Task: Assign in the project AgileJet the issue 'Develop a new tool for automated testing of mobile application usability and user experience' to the sprint 'Code Quality Sprint'. Assign in the project AgileJet the issue 'Upgrade the database indexing strategy of a web application to improve data retrieval and query performance' to the sprint 'Code Quality Sprint'. Assign in the project AgileJet the issue 'Create a new online platform for online sales and negotiation courses with advanced sales techniques and negotiation skills features' to the sprint 'Code Quality Sprint'. Assign in the project AgileJet the issue 'Implement a new cloud-based supply chain management system for a company with advanced supply chain visibility and planning features' to the sprint 'Code Quality Sprint'
Action: Mouse moved to (158, 53)
Screenshot: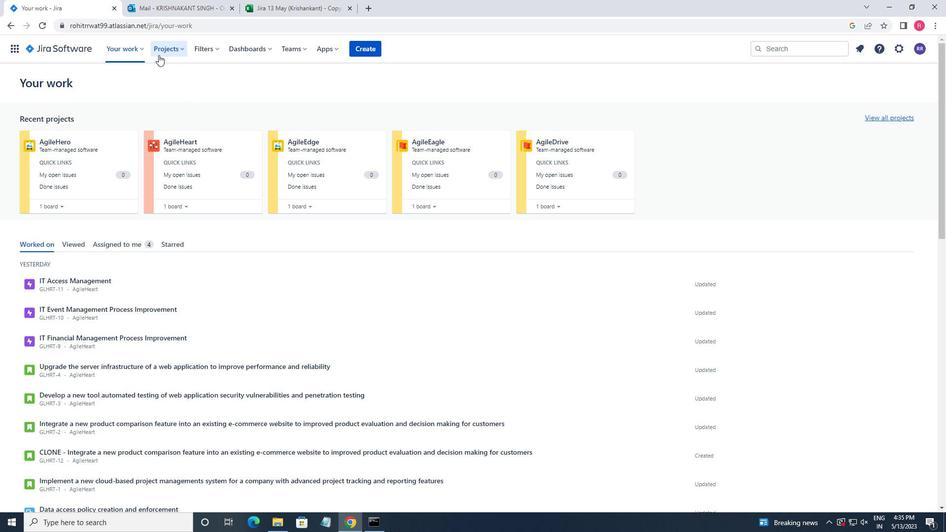 
Action: Mouse pressed left at (158, 53)
Screenshot: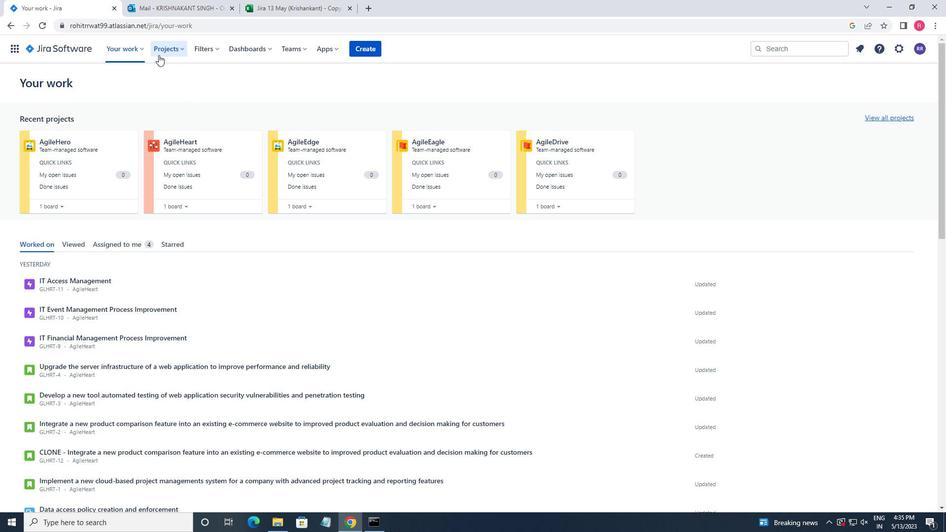 
Action: Mouse moved to (175, 98)
Screenshot: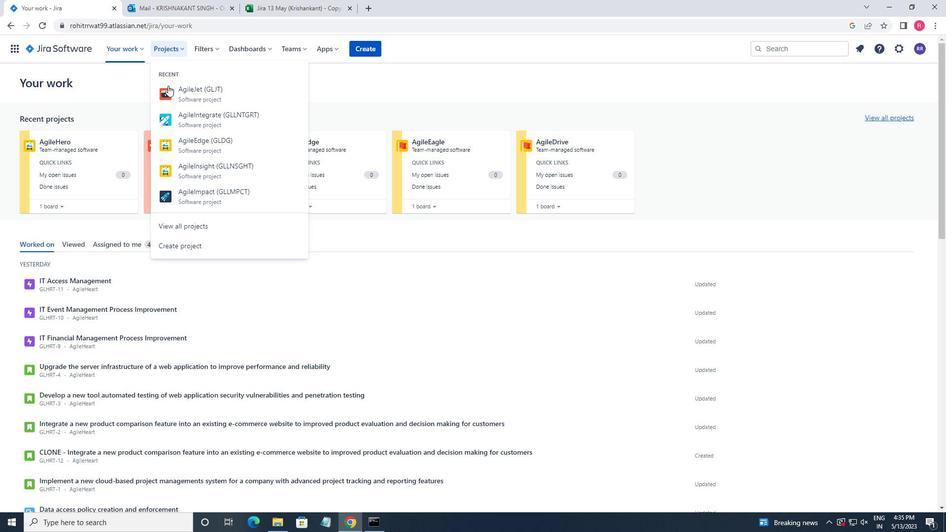 
Action: Mouse pressed left at (175, 98)
Screenshot: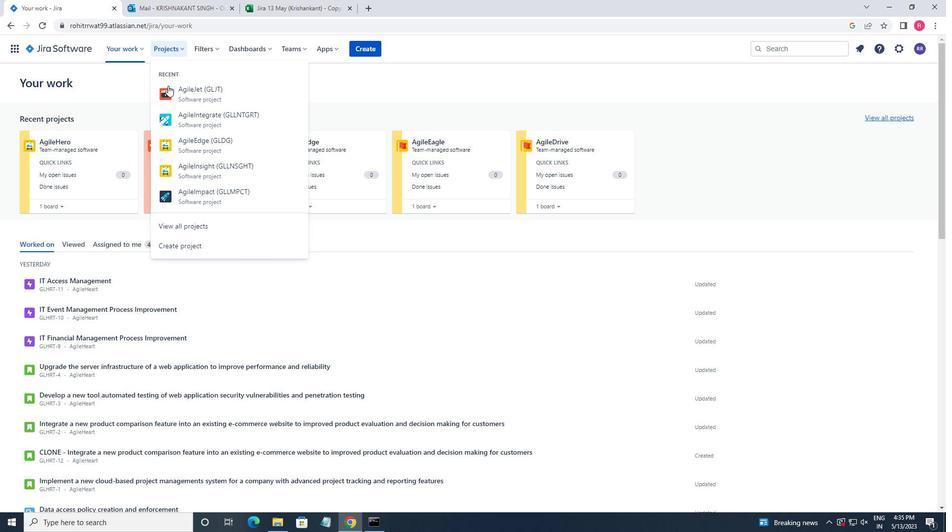
Action: Mouse moved to (48, 155)
Screenshot: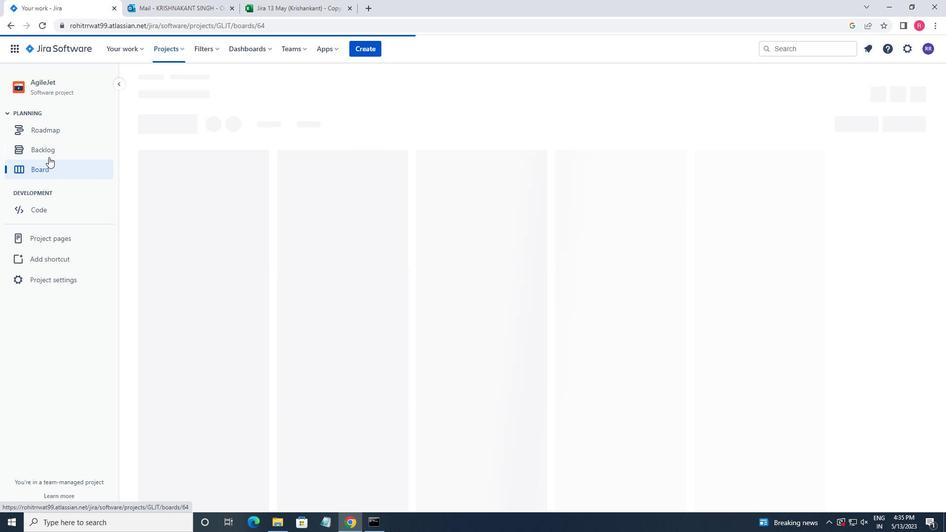 
Action: Mouse pressed left at (48, 155)
Screenshot: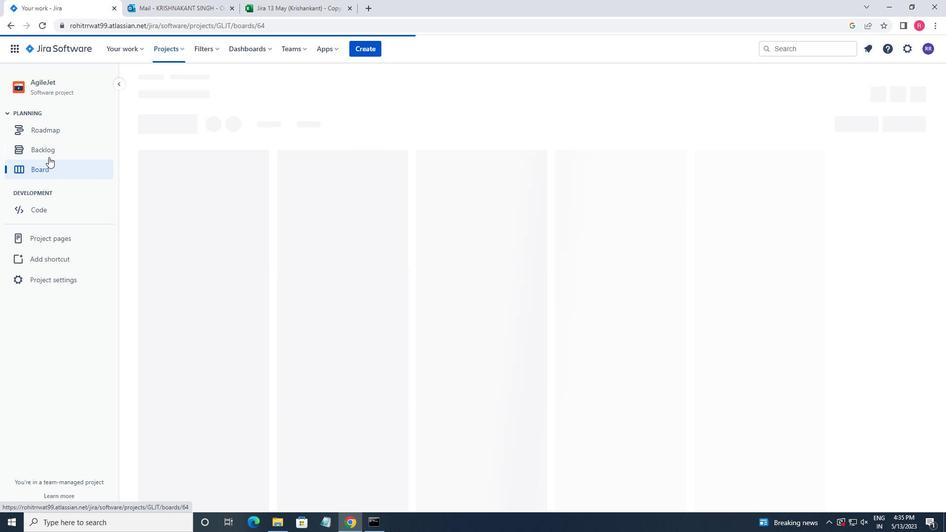 
Action: Mouse moved to (597, 390)
Screenshot: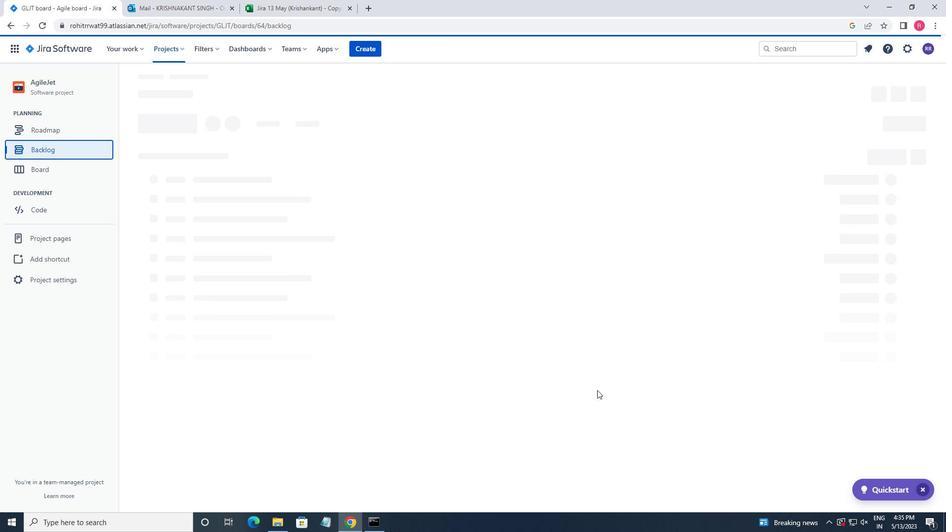 
Action: Mouse scrolled (597, 389) with delta (0, 0)
Screenshot: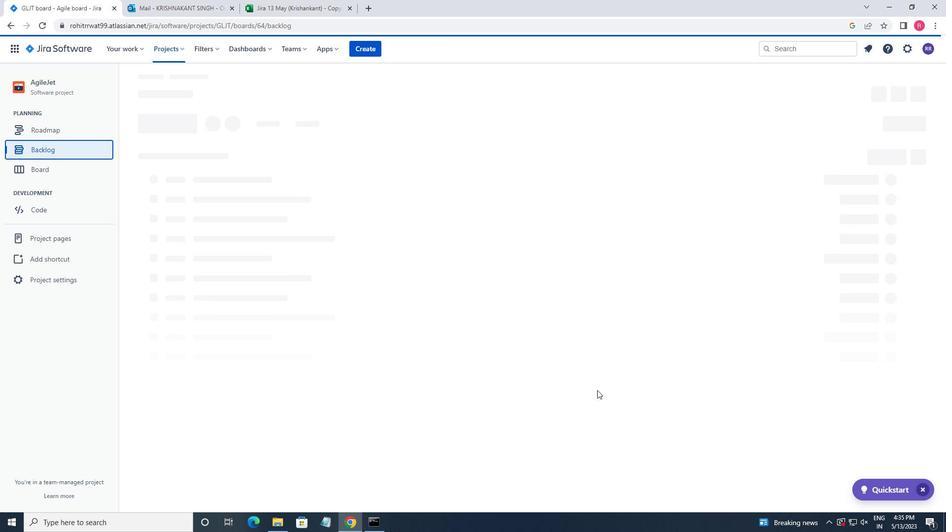 
Action: Mouse moved to (598, 389)
Screenshot: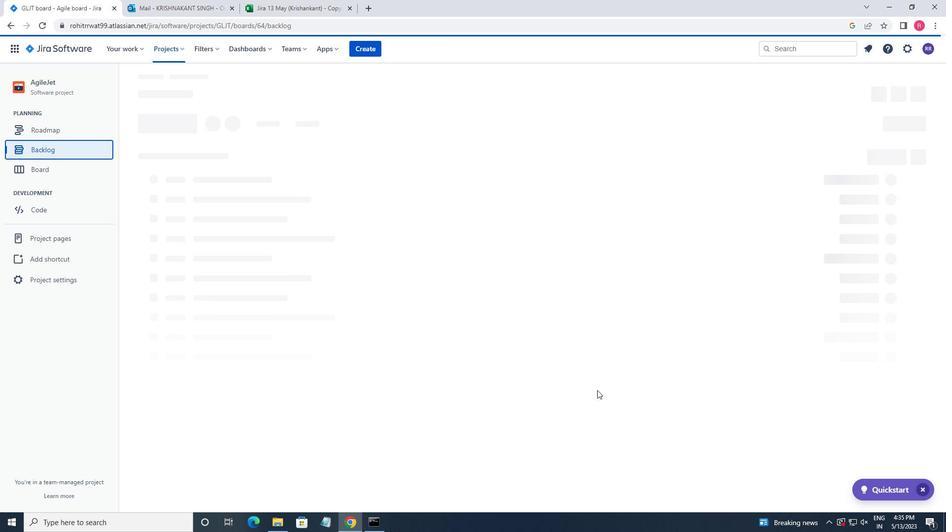 
Action: Mouse scrolled (598, 389) with delta (0, 0)
Screenshot: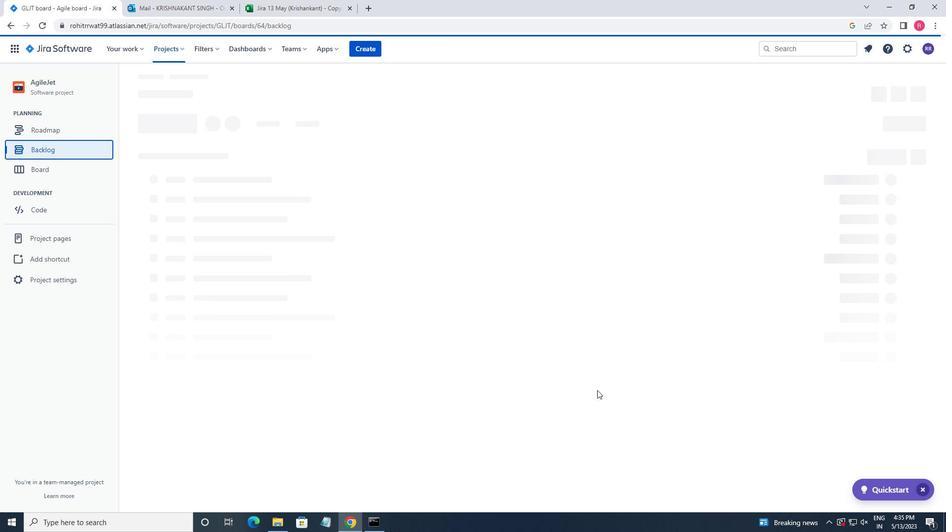 
Action: Mouse moved to (598, 389)
Screenshot: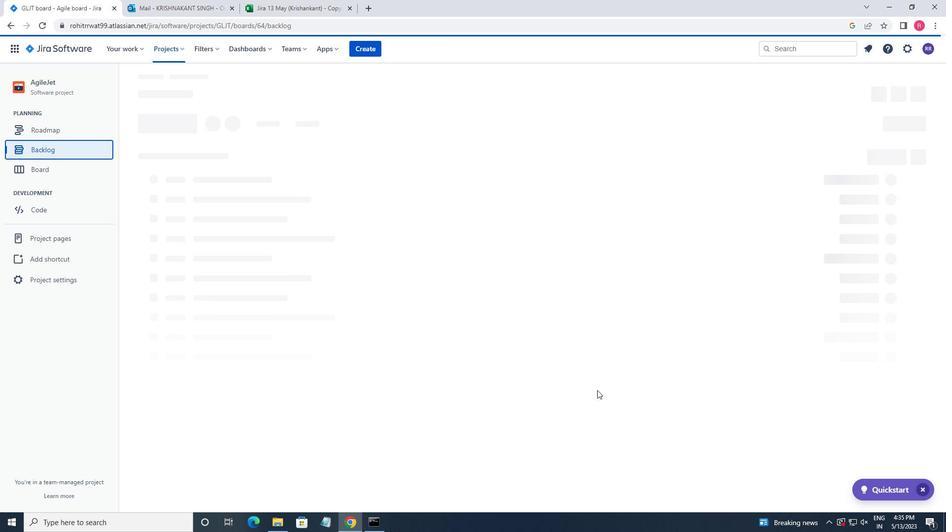 
Action: Mouse scrolled (598, 389) with delta (0, 0)
Screenshot: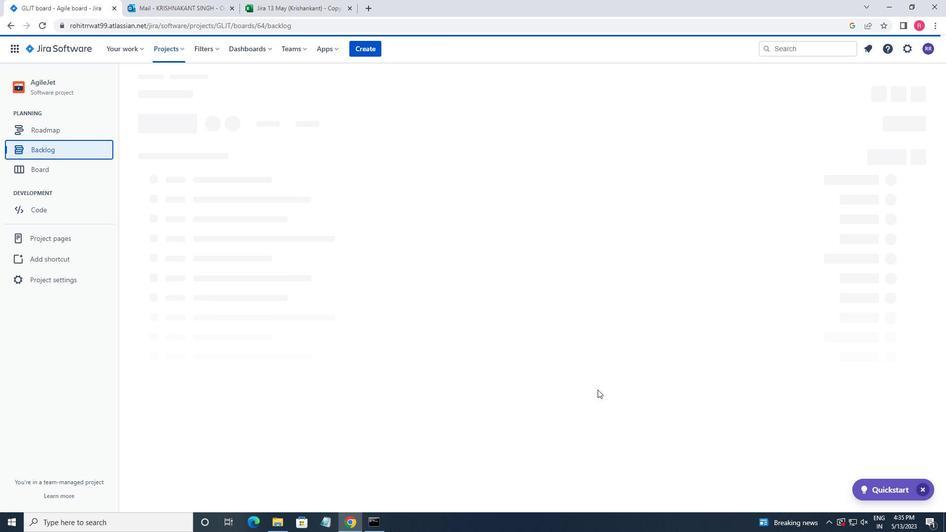 
Action: Mouse scrolled (598, 389) with delta (0, 0)
Screenshot: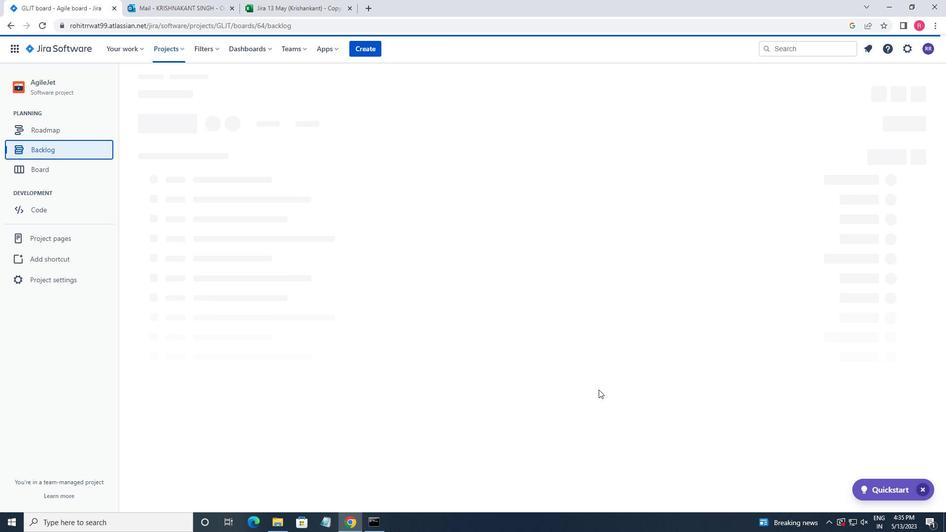 
Action: Mouse scrolled (598, 389) with delta (0, 0)
Screenshot: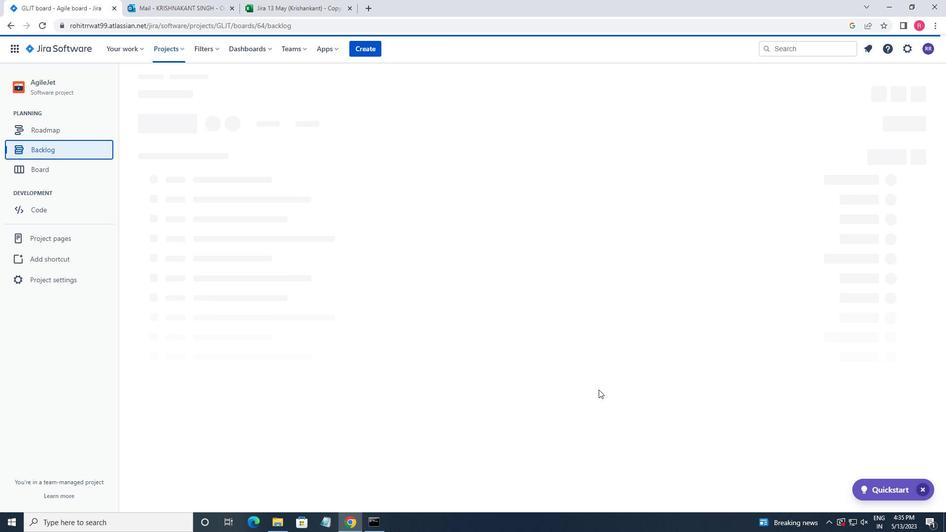 
Action: Mouse moved to (599, 388)
Screenshot: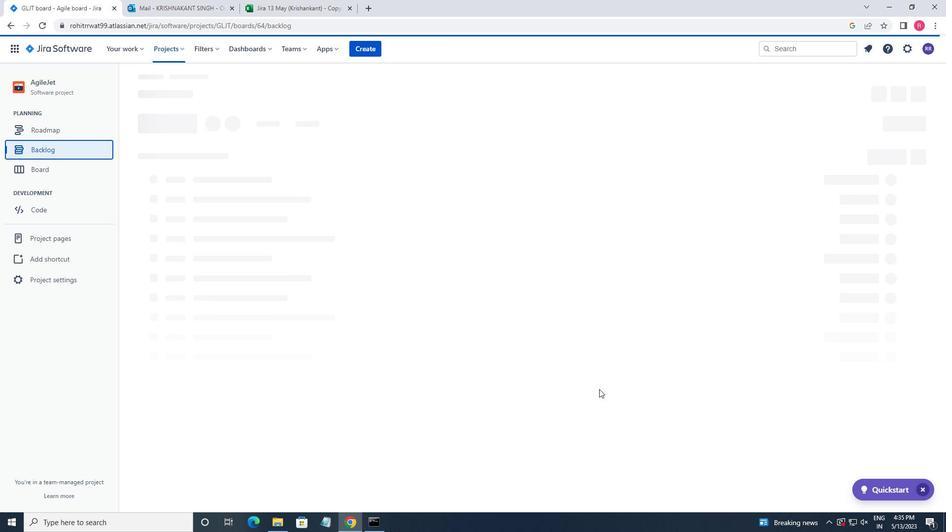 
Action: Mouse scrolled (599, 387) with delta (0, 0)
Screenshot: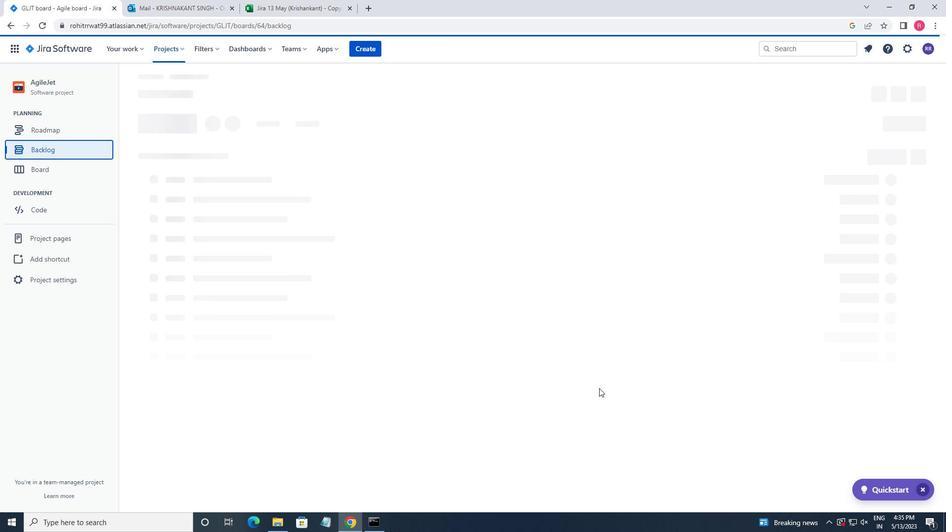 
Action: Mouse scrolled (599, 387) with delta (0, 0)
Screenshot: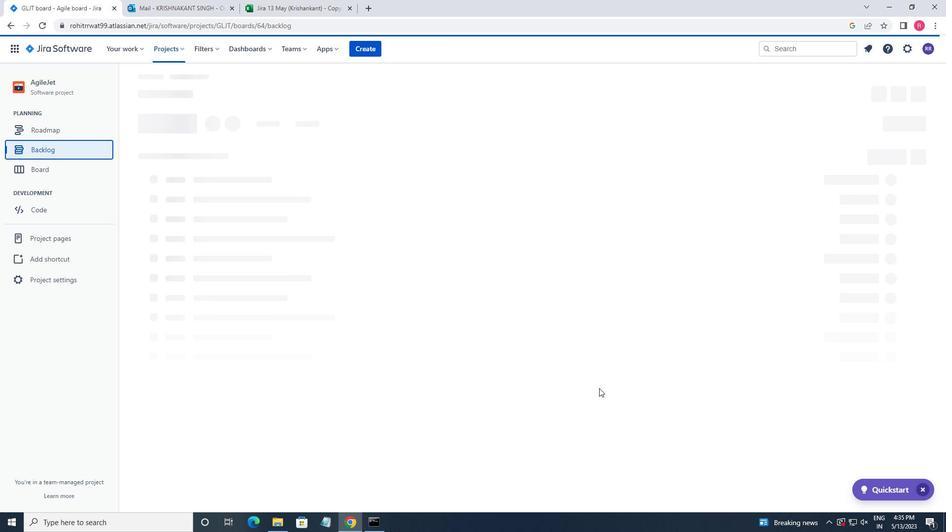 
Action: Mouse scrolled (599, 387) with delta (0, 0)
Screenshot: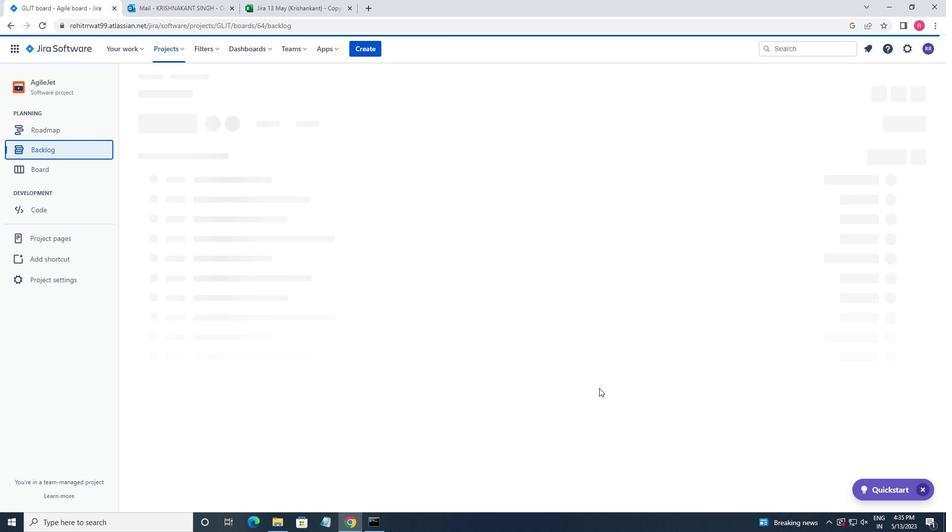 
Action: Mouse scrolled (599, 387) with delta (0, 0)
Screenshot: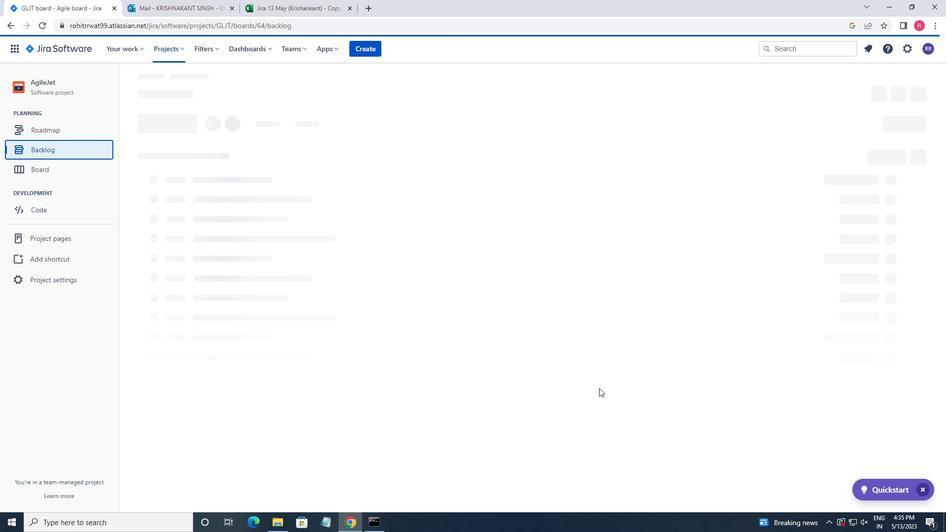 
Action: Mouse scrolled (599, 387) with delta (0, 0)
Screenshot: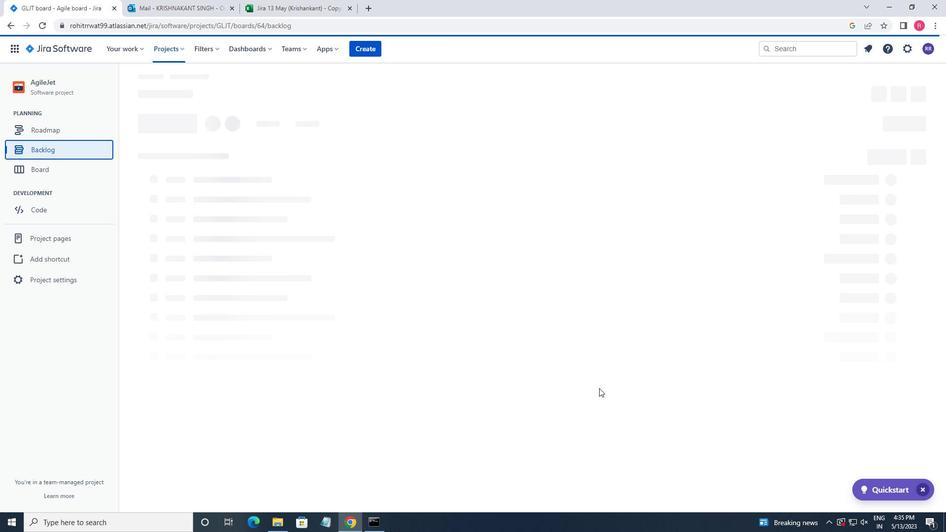
Action: Mouse moved to (680, 398)
Screenshot: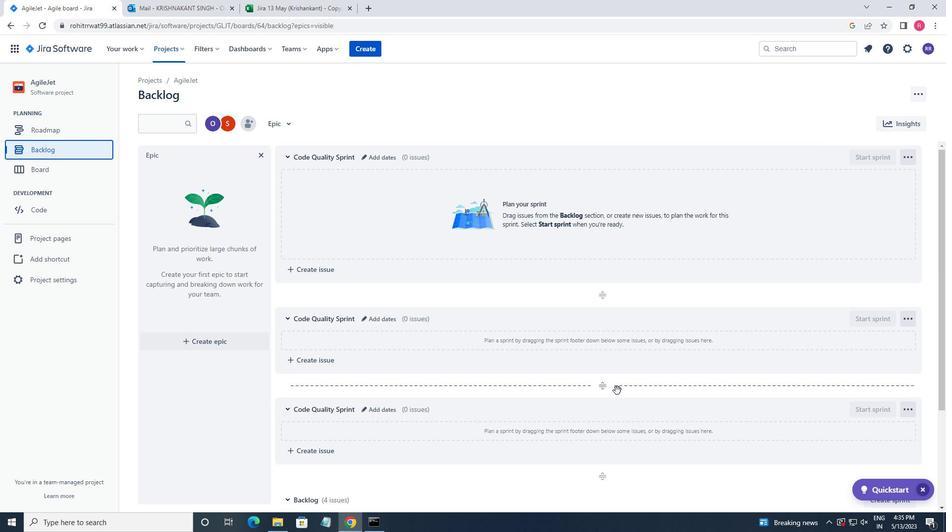 
Action: Mouse scrolled (680, 397) with delta (0, 0)
Screenshot: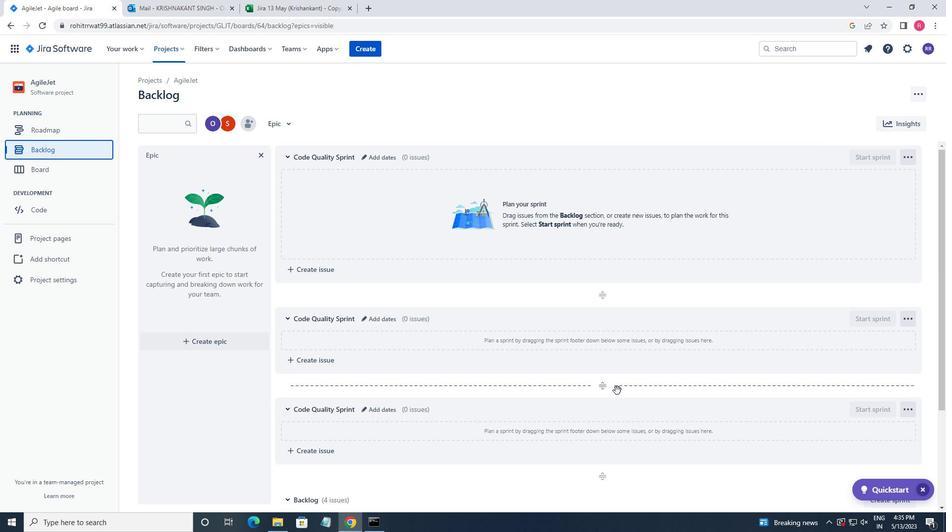 
Action: Mouse moved to (681, 398)
Screenshot: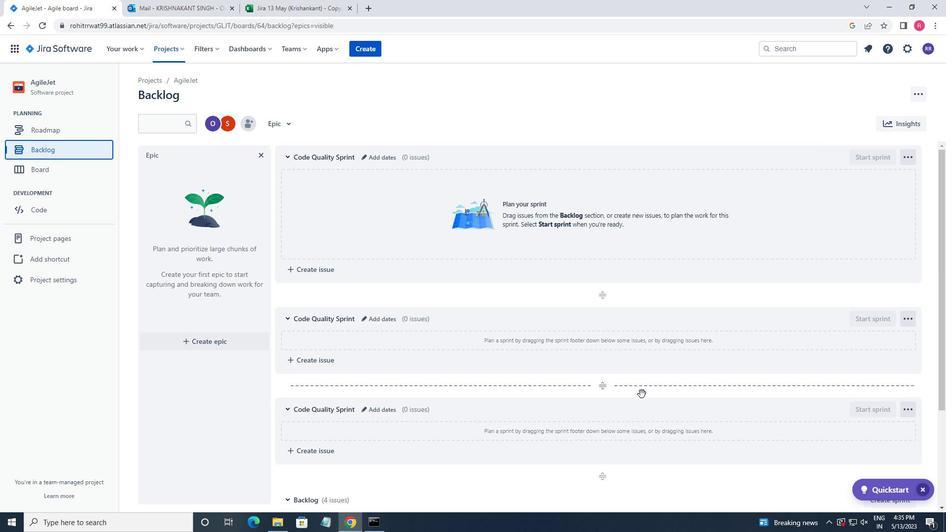 
Action: Mouse scrolled (681, 398) with delta (0, 0)
Screenshot: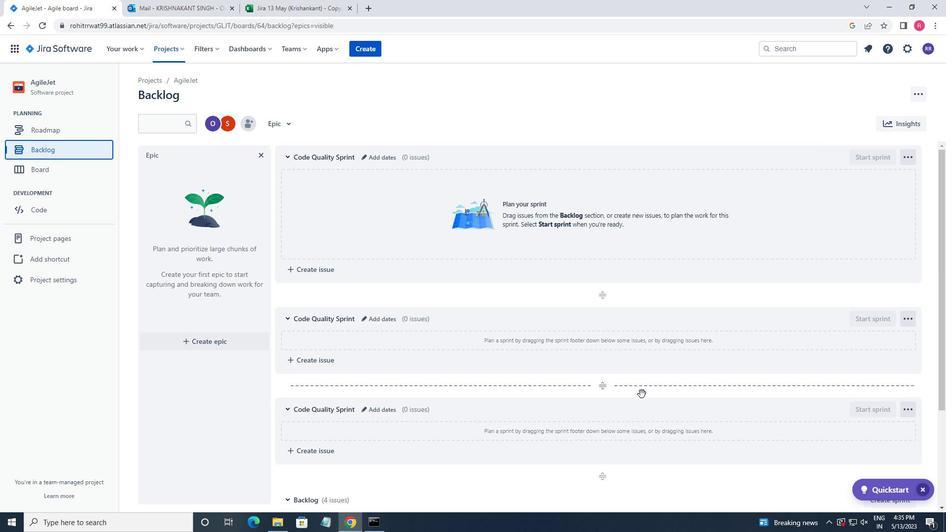 
Action: Mouse scrolled (681, 398) with delta (0, 0)
Screenshot: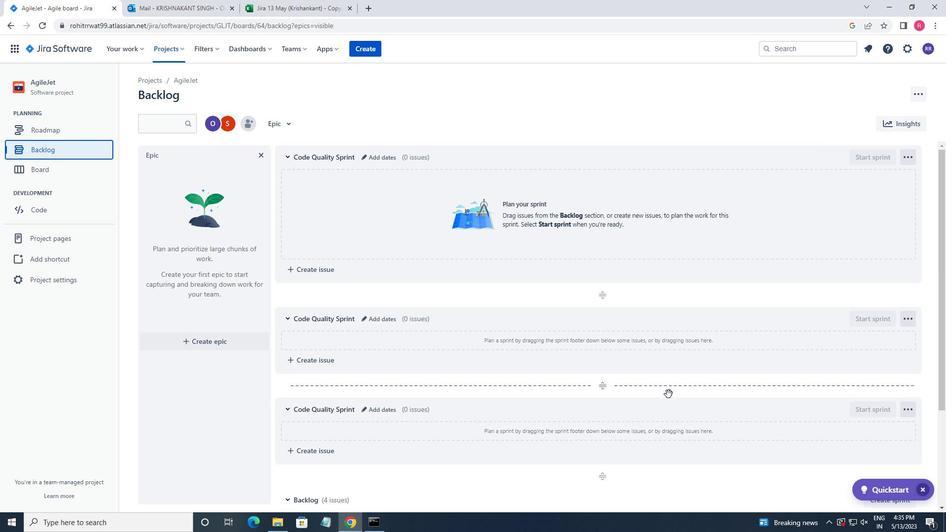 
Action: Mouse scrolled (681, 398) with delta (0, 0)
Screenshot: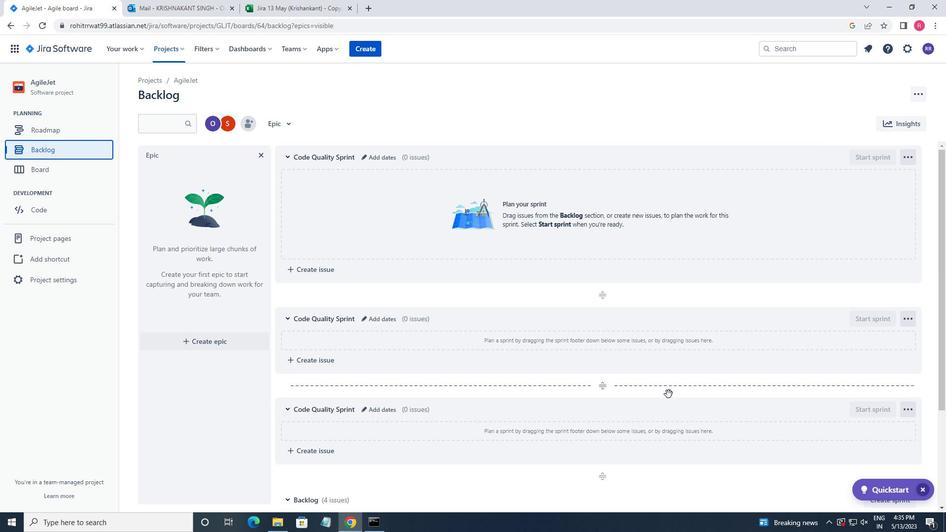 
Action: Mouse moved to (682, 398)
Screenshot: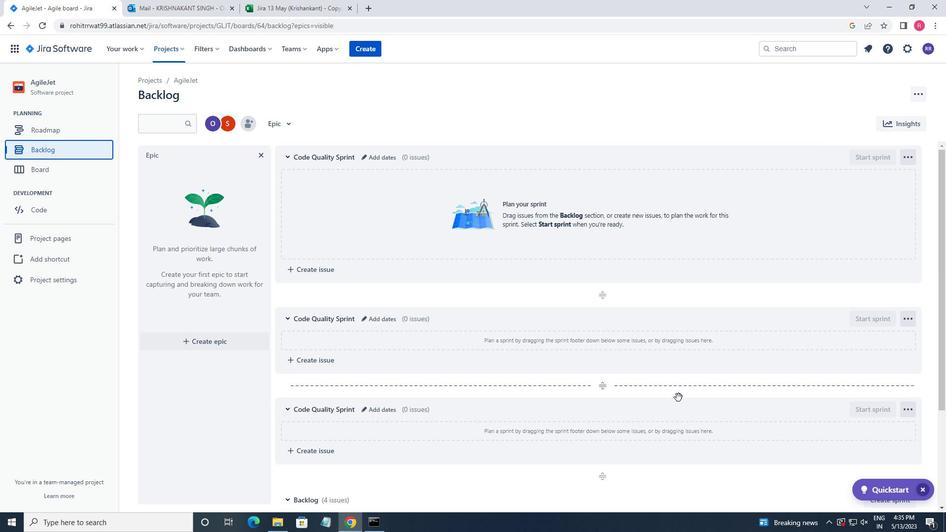 
Action: Mouse scrolled (682, 398) with delta (0, 0)
Screenshot: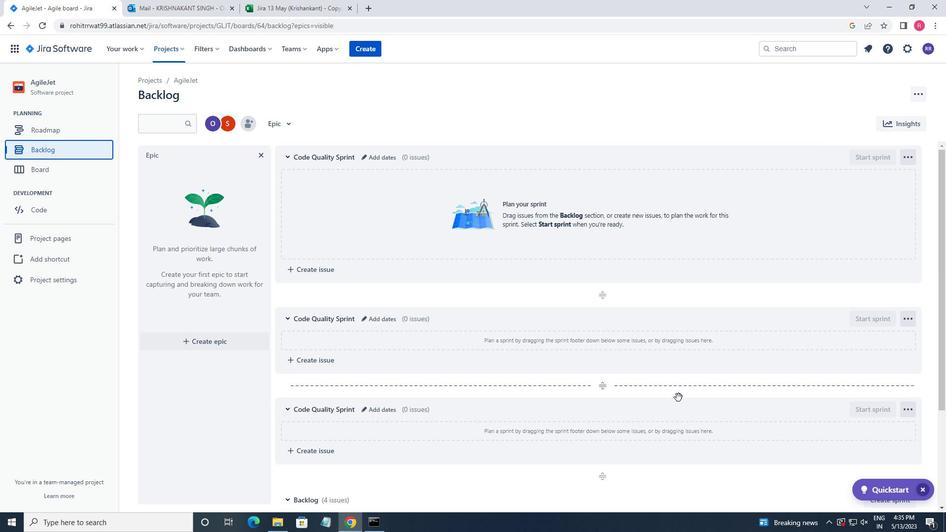
Action: Mouse moved to (908, 387)
Screenshot: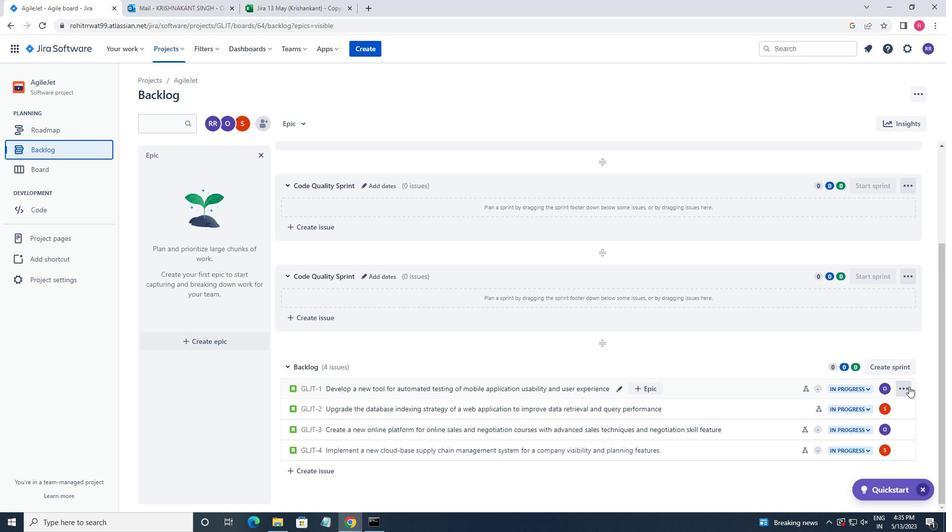 
Action: Mouse pressed left at (908, 387)
Screenshot: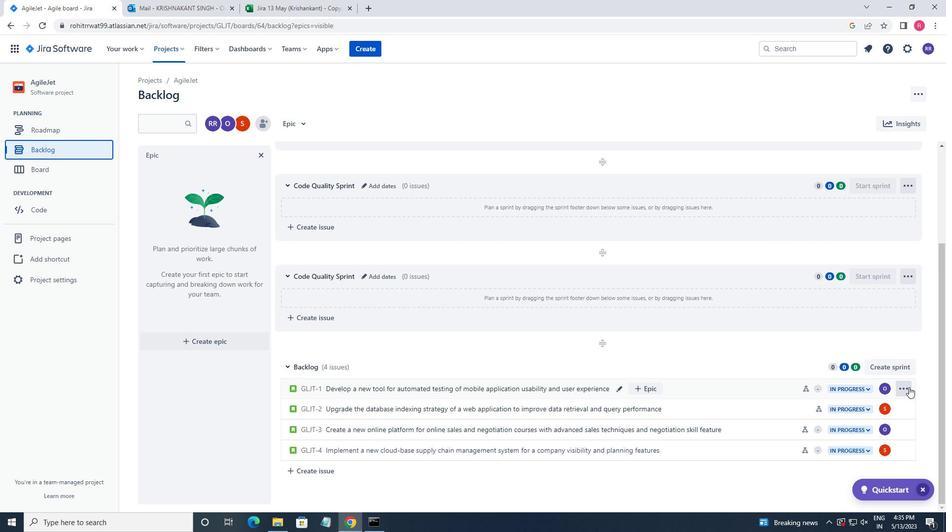 
Action: Mouse moved to (879, 304)
Screenshot: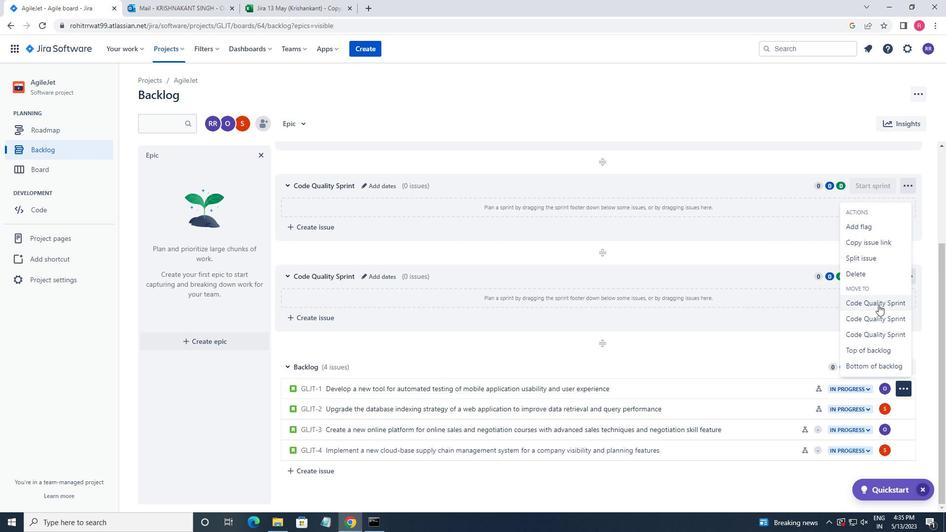 
Action: Mouse pressed left at (879, 304)
Screenshot: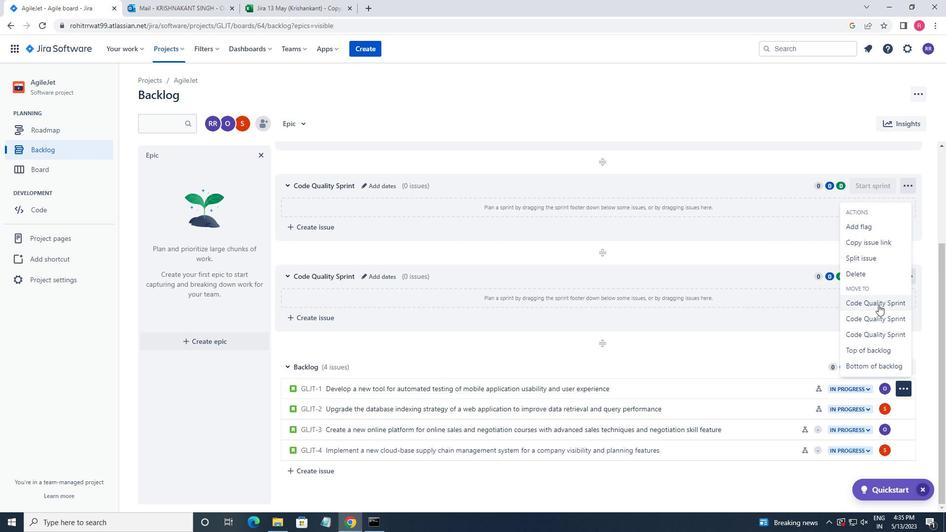 
Action: Mouse moved to (900, 417)
Screenshot: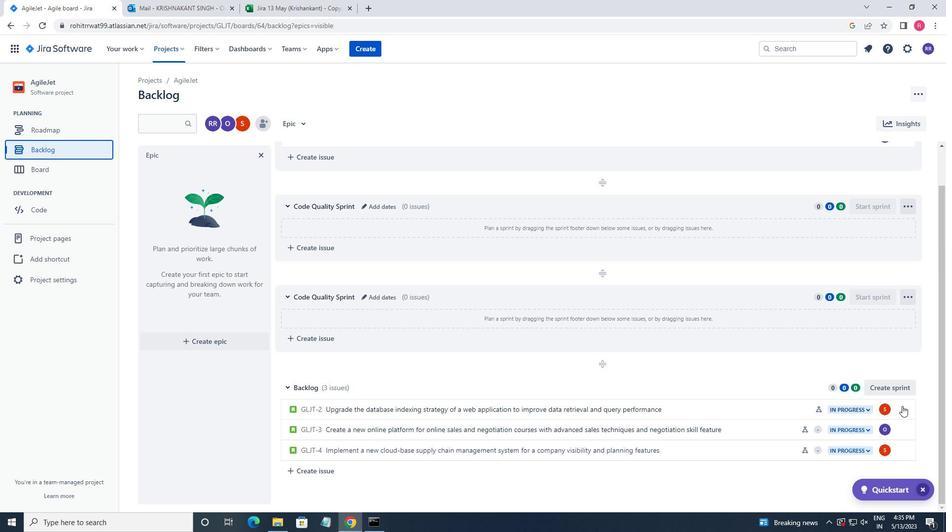 
Action: Mouse pressed left at (900, 417)
Screenshot: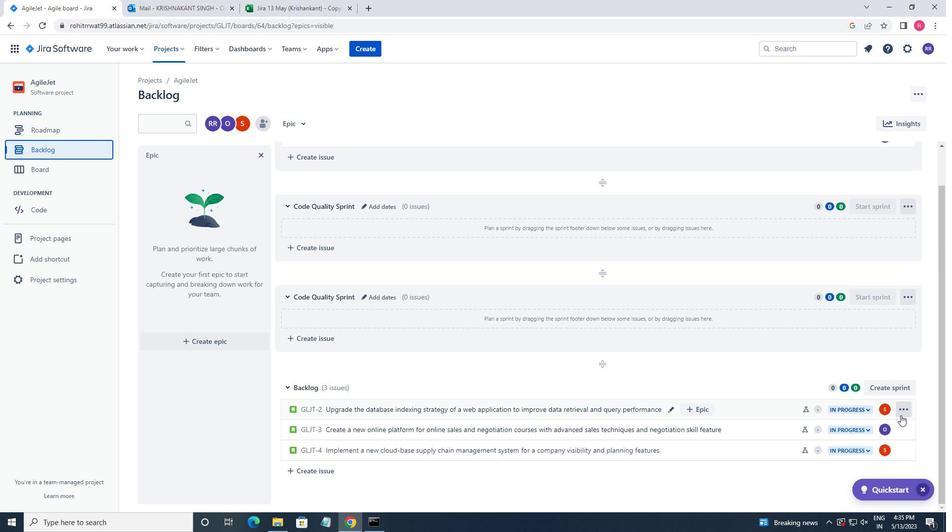 
Action: Mouse moved to (900, 405)
Screenshot: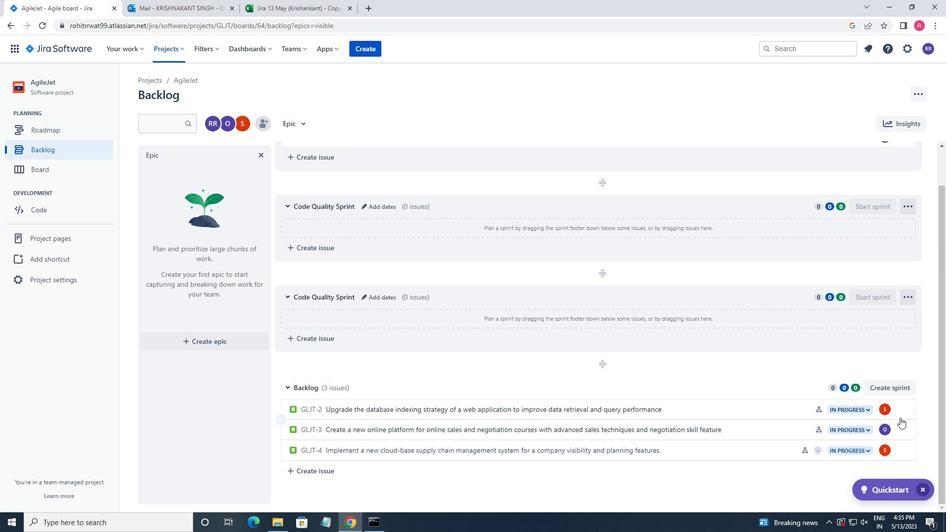 
Action: Mouse pressed left at (900, 405)
Screenshot: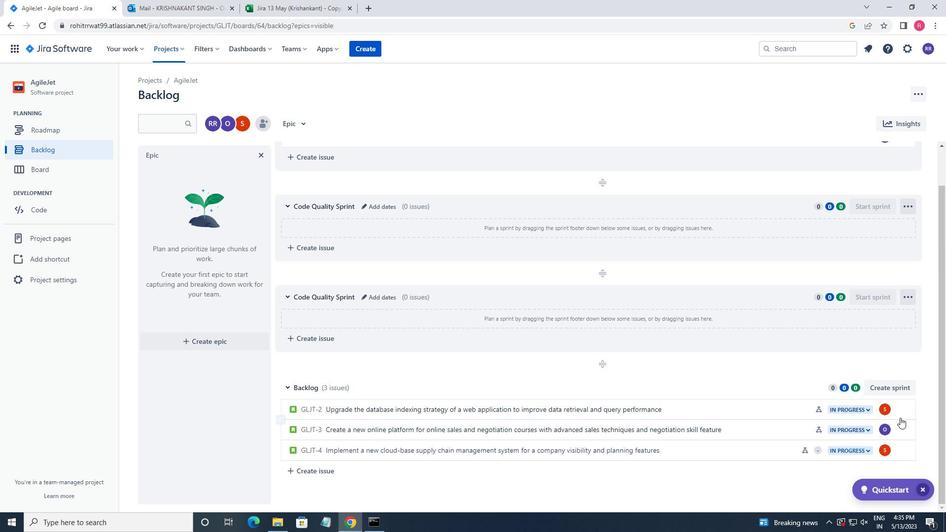 
Action: Mouse moved to (879, 342)
Screenshot: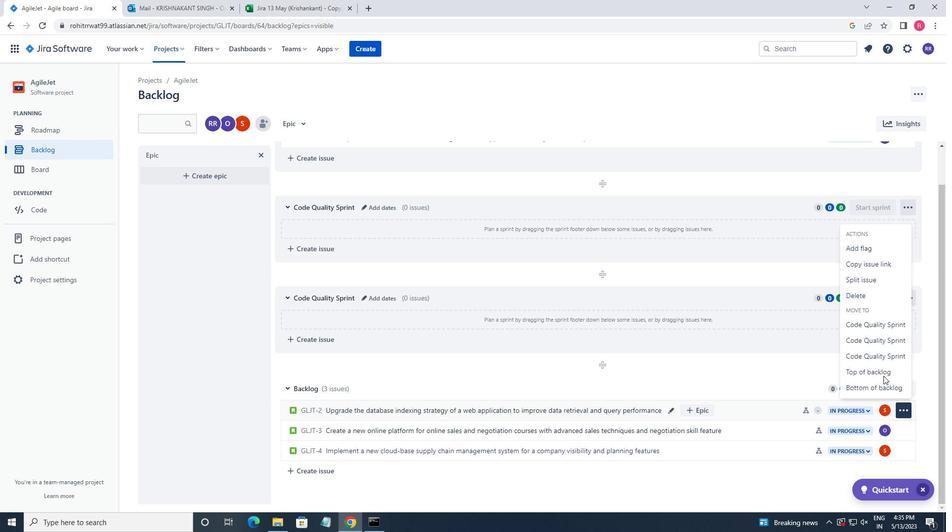 
Action: Mouse pressed left at (879, 342)
Screenshot: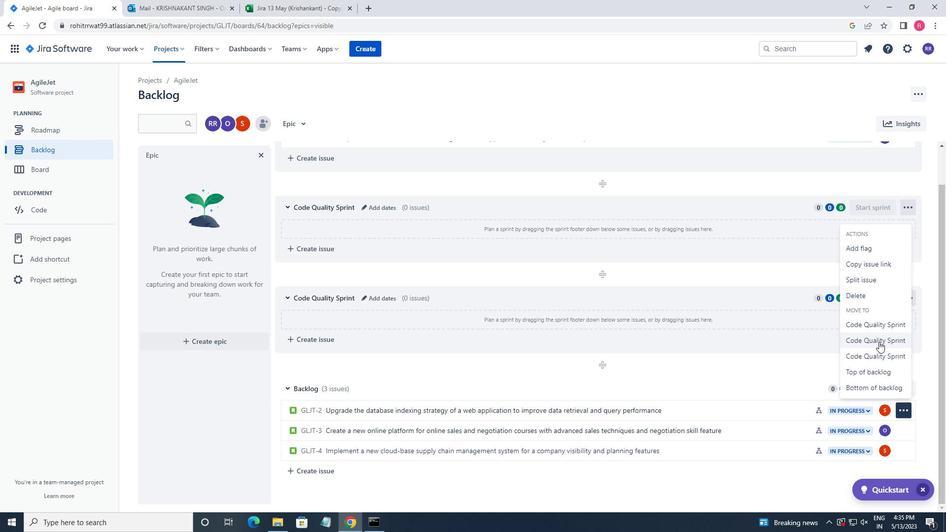 
Action: Mouse moved to (902, 431)
Screenshot: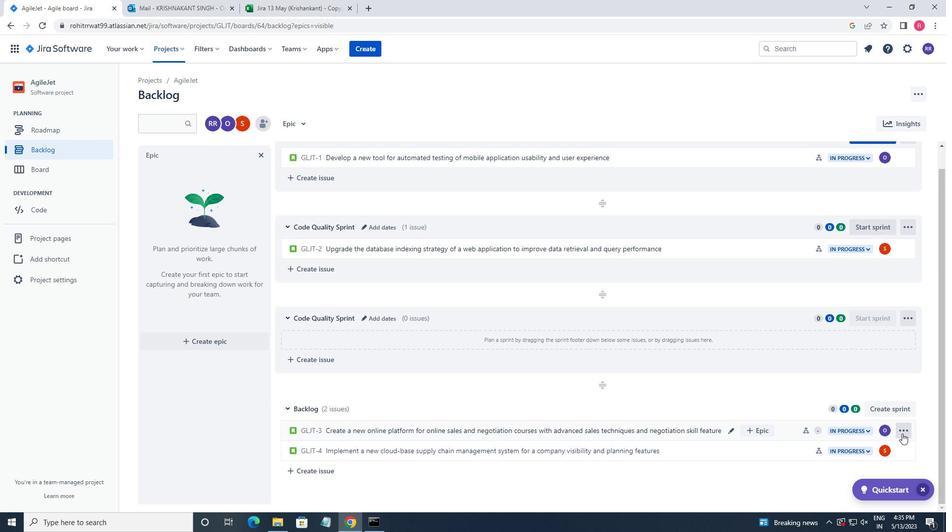 
Action: Mouse pressed left at (902, 431)
Screenshot: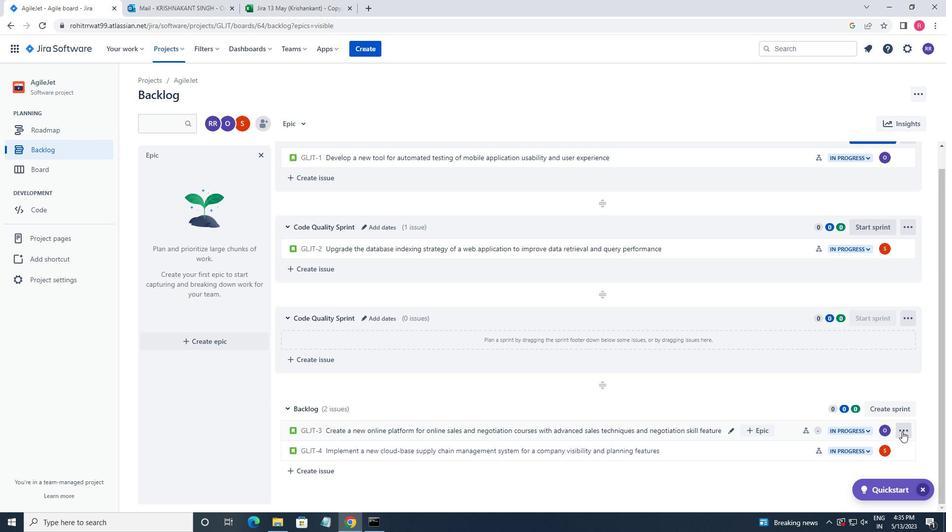 
Action: Mouse moved to (884, 382)
Screenshot: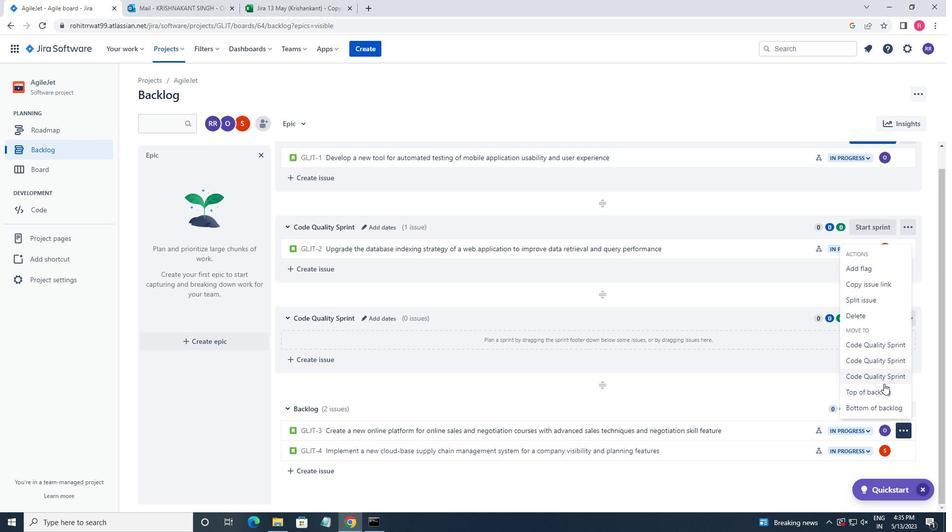 
Action: Mouse pressed left at (884, 382)
Screenshot: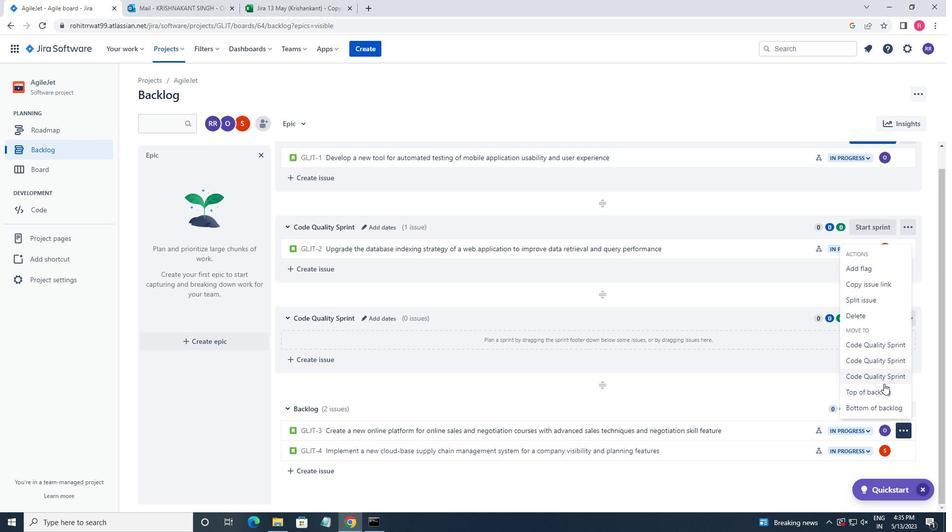 
Action: Mouse moved to (901, 446)
Screenshot: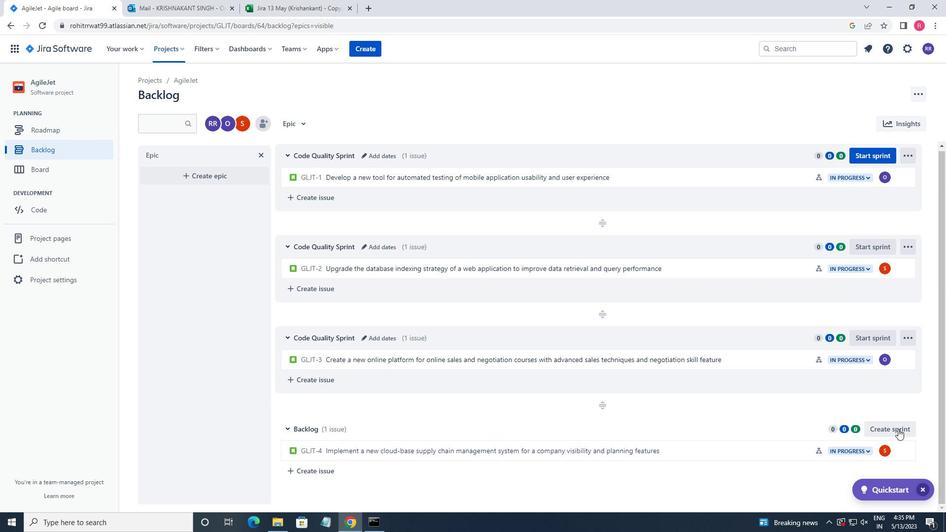 
Action: Mouse pressed left at (901, 446)
Screenshot: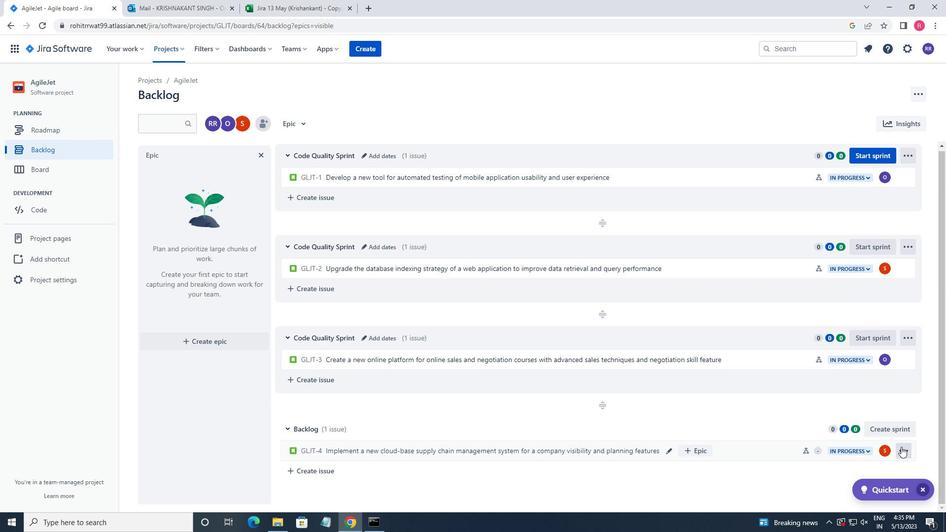 
Action: Mouse moved to (885, 399)
Screenshot: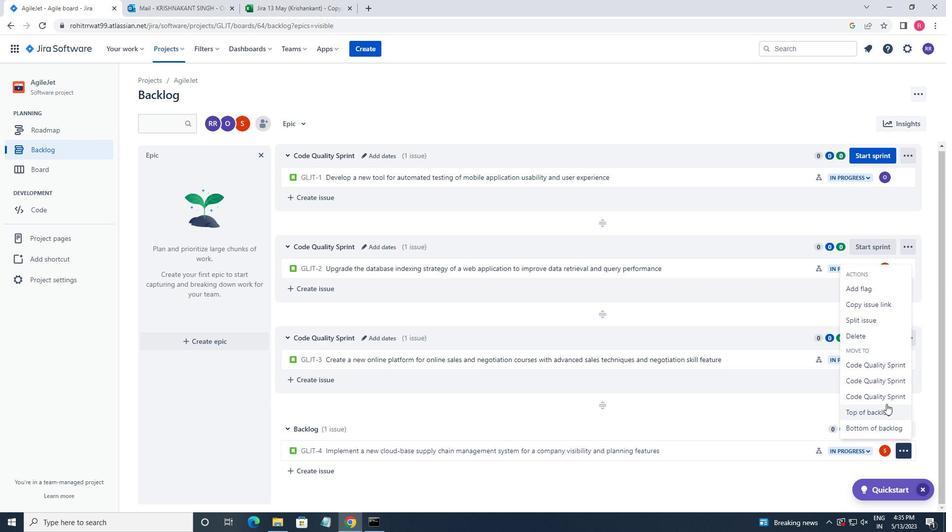 
Action: Mouse pressed left at (885, 399)
Screenshot: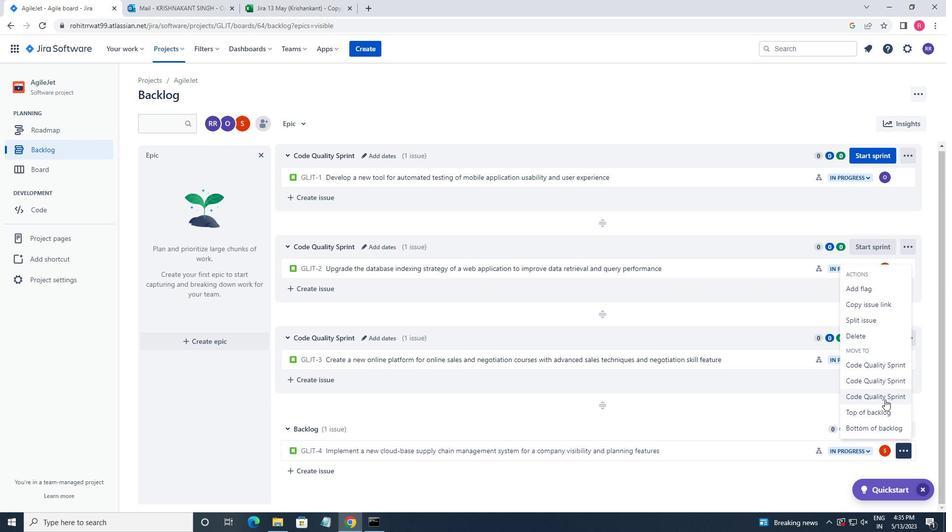 
